 Task: Add Seventh Generation Free & Clear All Purpose Cleaner to the cart.
Action: Mouse moved to (632, 235)
Screenshot: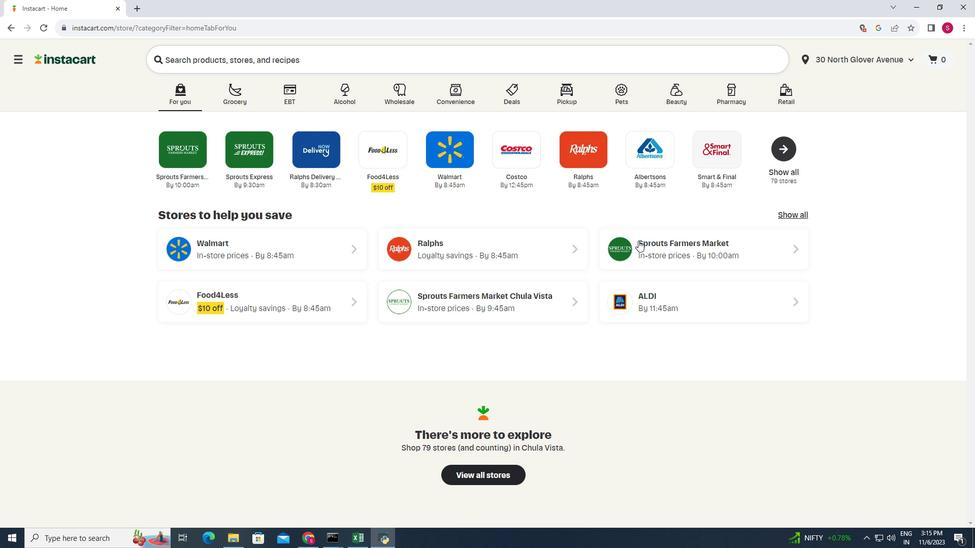 
Action: Mouse pressed left at (632, 235)
Screenshot: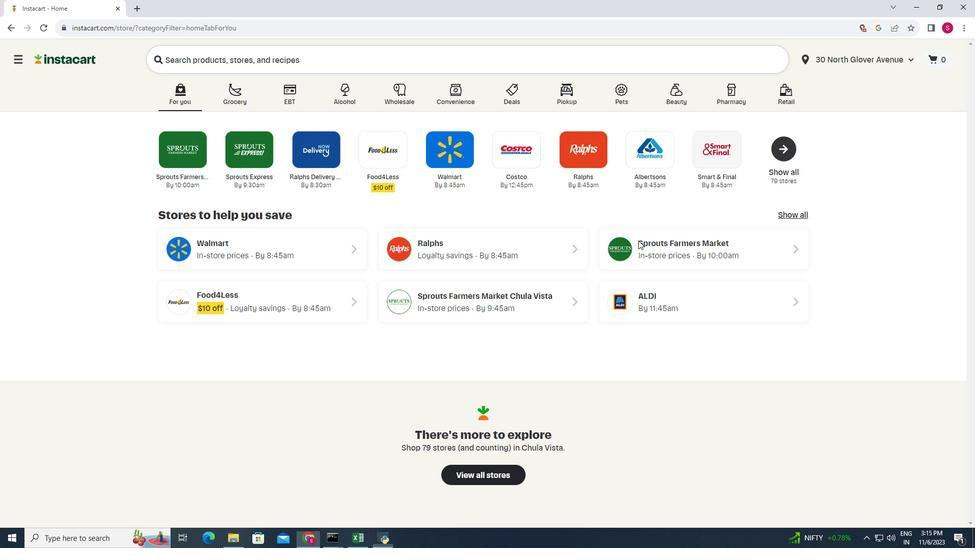 
Action: Mouse moved to (58, 430)
Screenshot: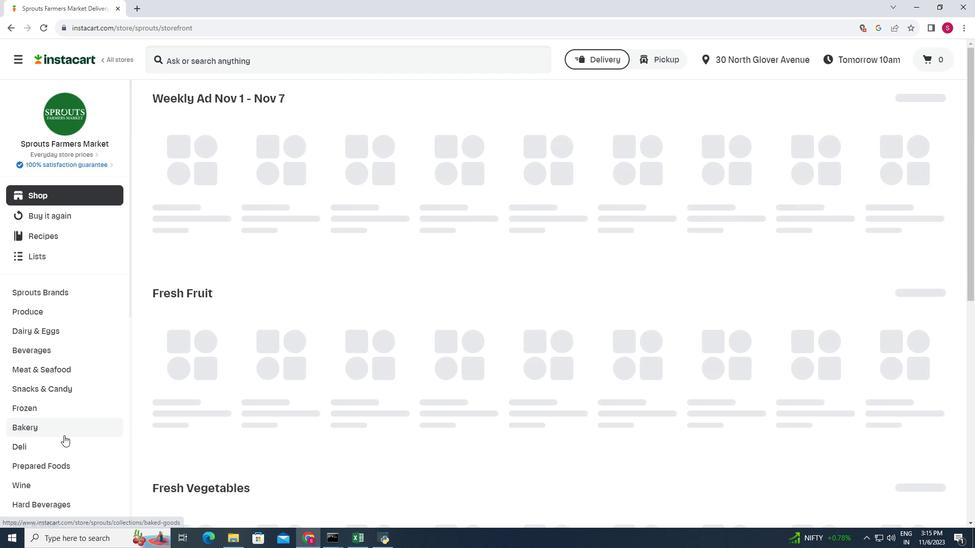 
Action: Mouse scrolled (58, 429) with delta (0, 0)
Screenshot: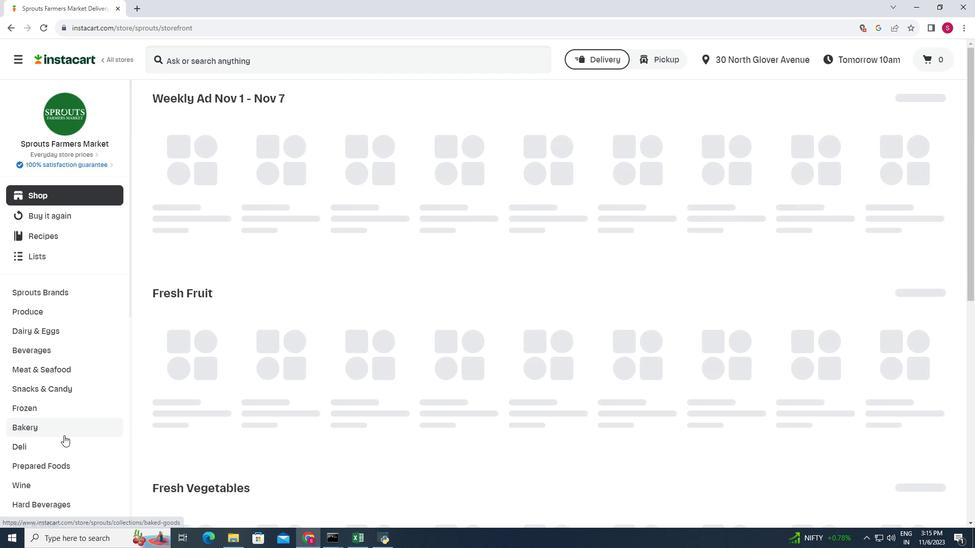 
Action: Mouse scrolled (58, 429) with delta (0, 0)
Screenshot: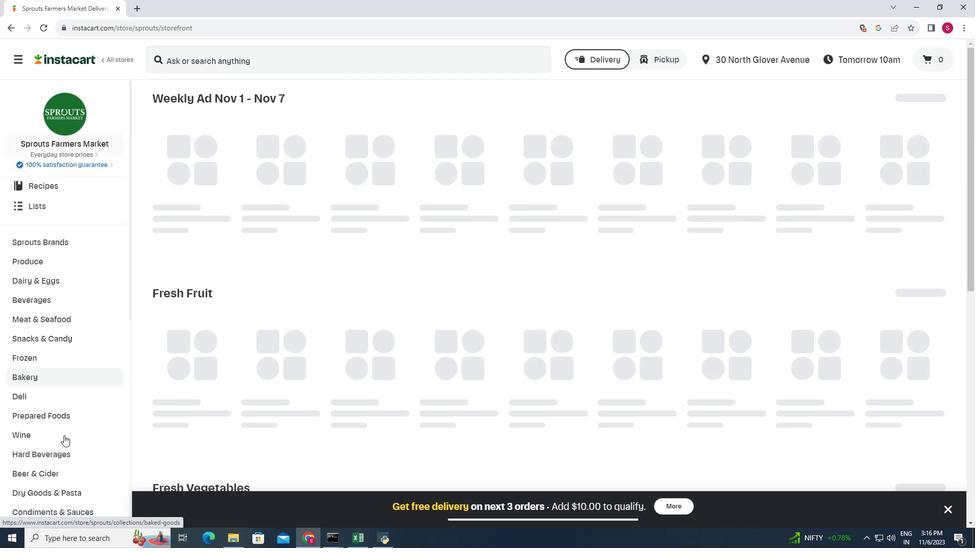 
Action: Mouse moved to (69, 429)
Screenshot: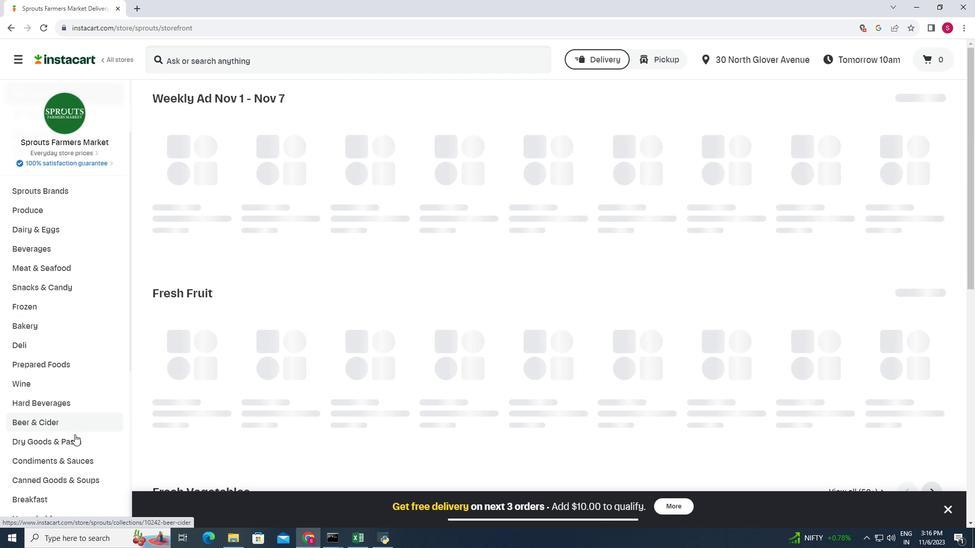 
Action: Mouse scrolled (69, 428) with delta (0, 0)
Screenshot: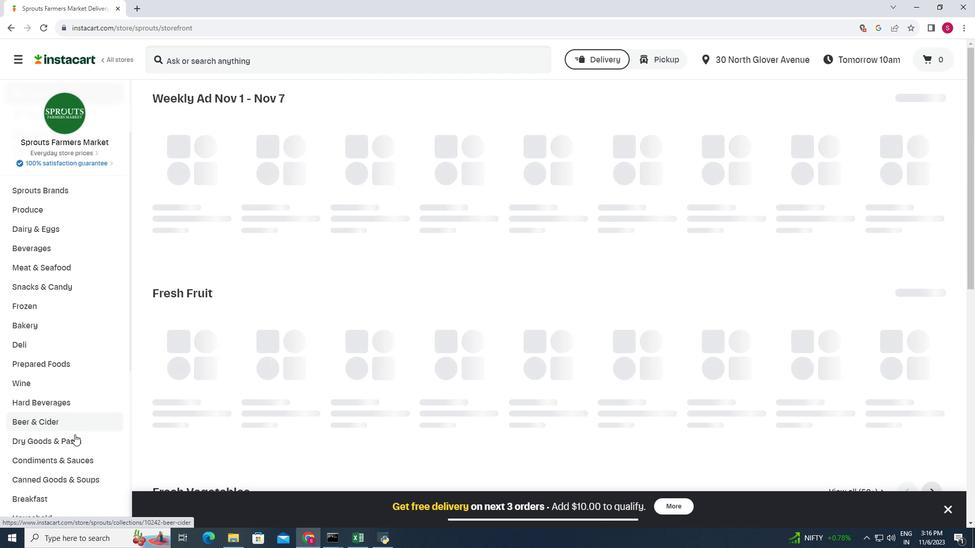 
Action: Mouse moved to (32, 459)
Screenshot: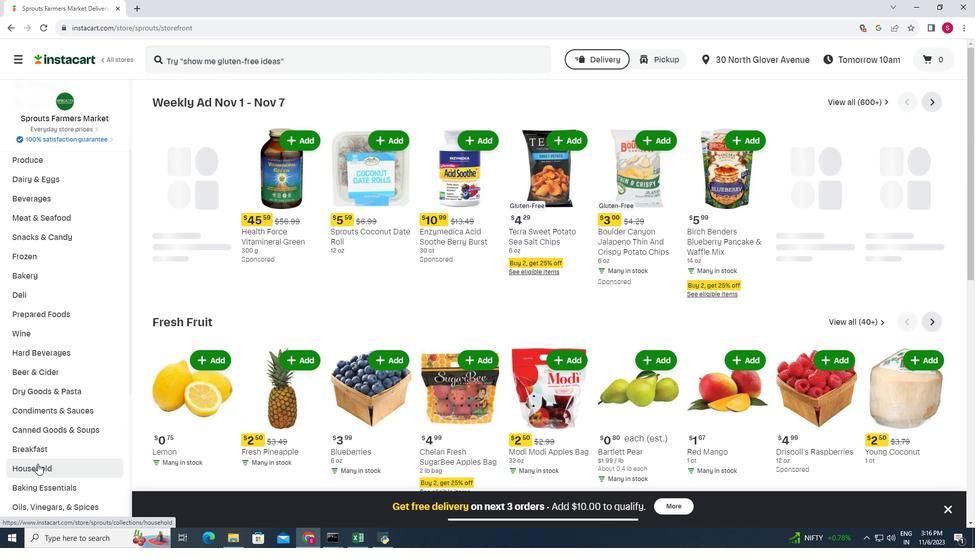 
Action: Mouse pressed left at (32, 459)
Screenshot: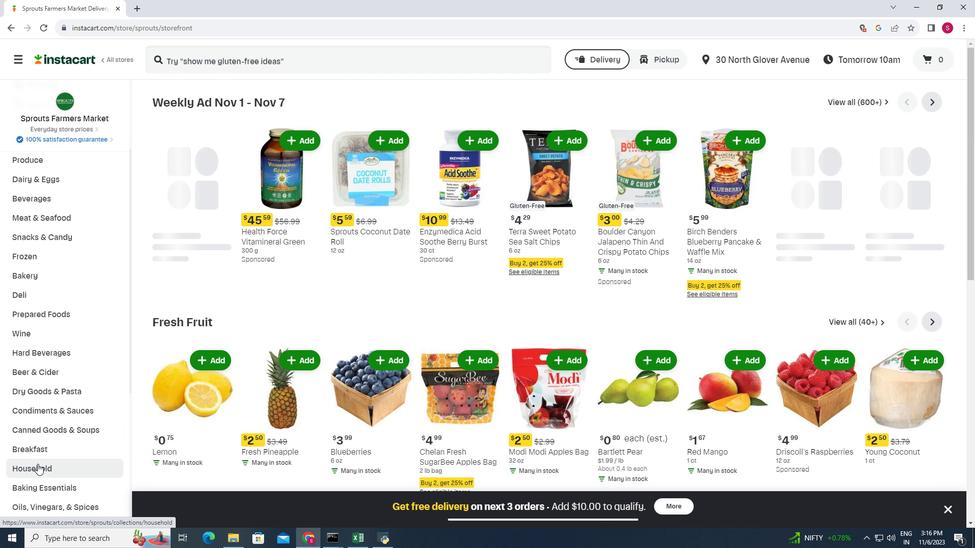 
Action: Mouse moved to (327, 116)
Screenshot: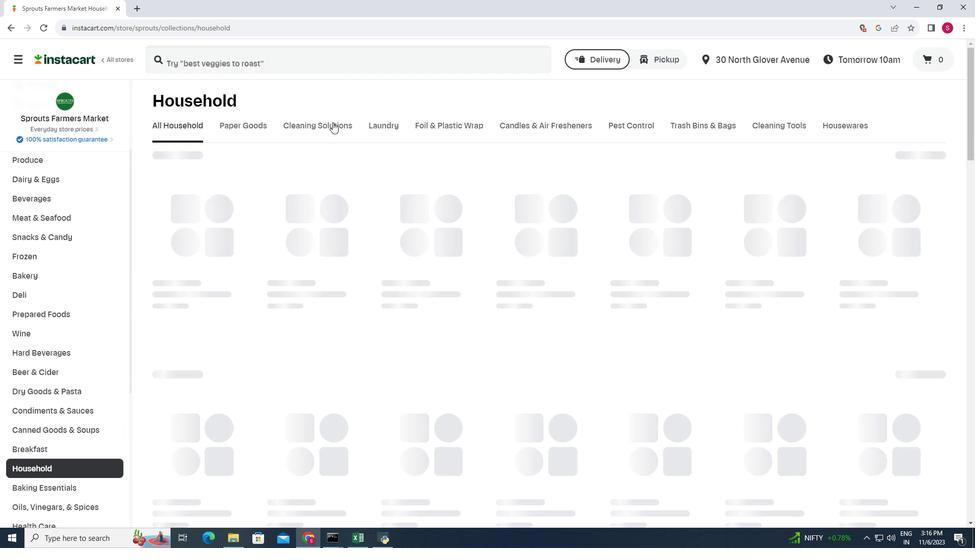 
Action: Mouse pressed left at (327, 116)
Screenshot: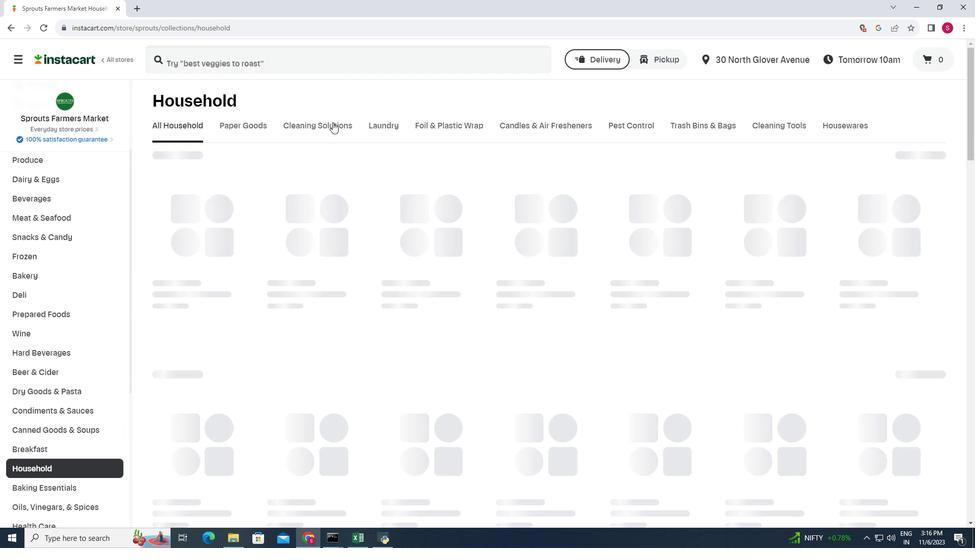 
Action: Mouse moved to (464, 165)
Screenshot: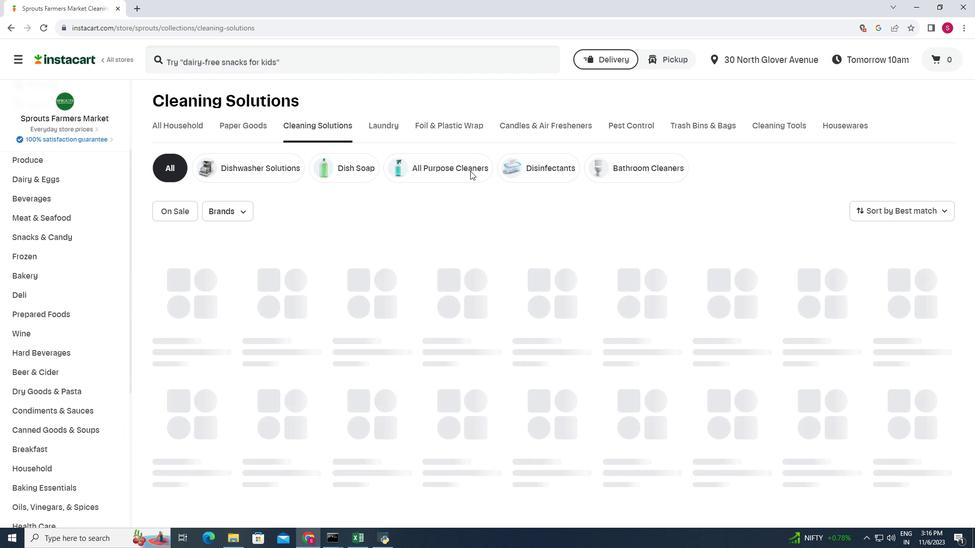 
Action: Mouse pressed left at (464, 165)
Screenshot: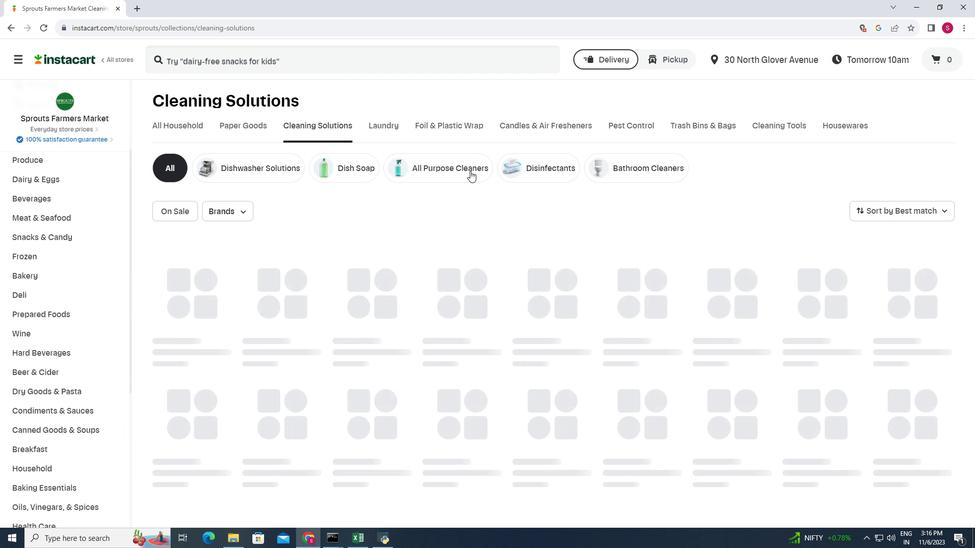 
Action: Mouse moved to (508, 213)
Screenshot: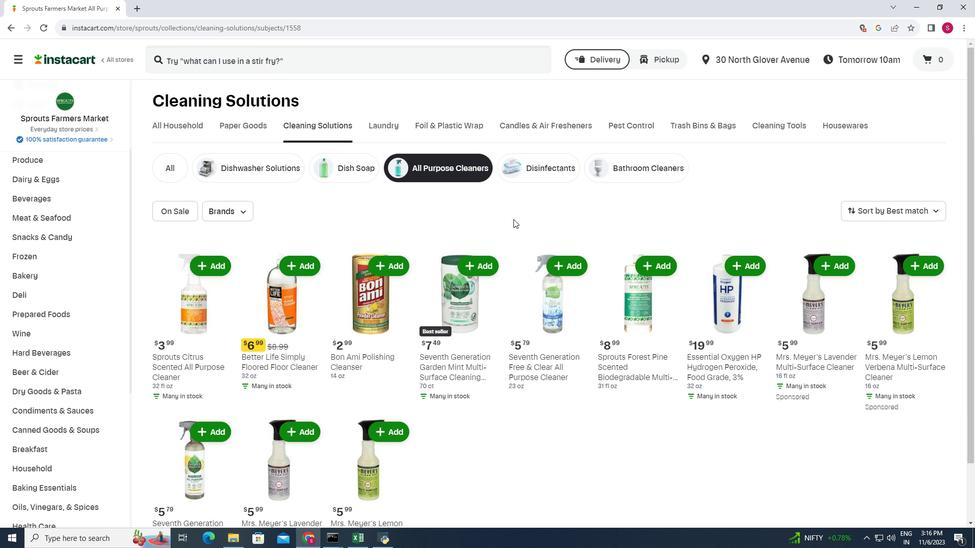 
Action: Mouse scrolled (508, 213) with delta (0, 0)
Screenshot: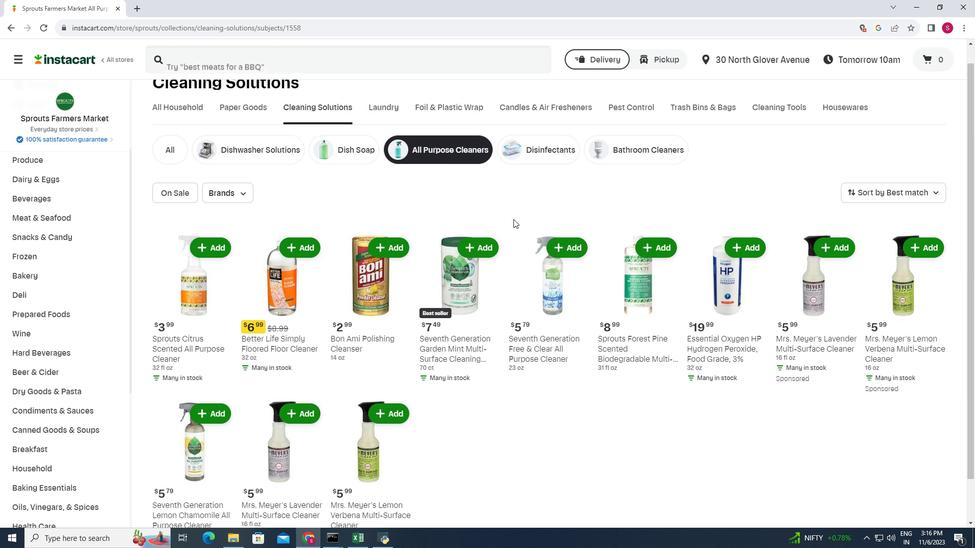 
Action: Mouse moved to (507, 214)
Screenshot: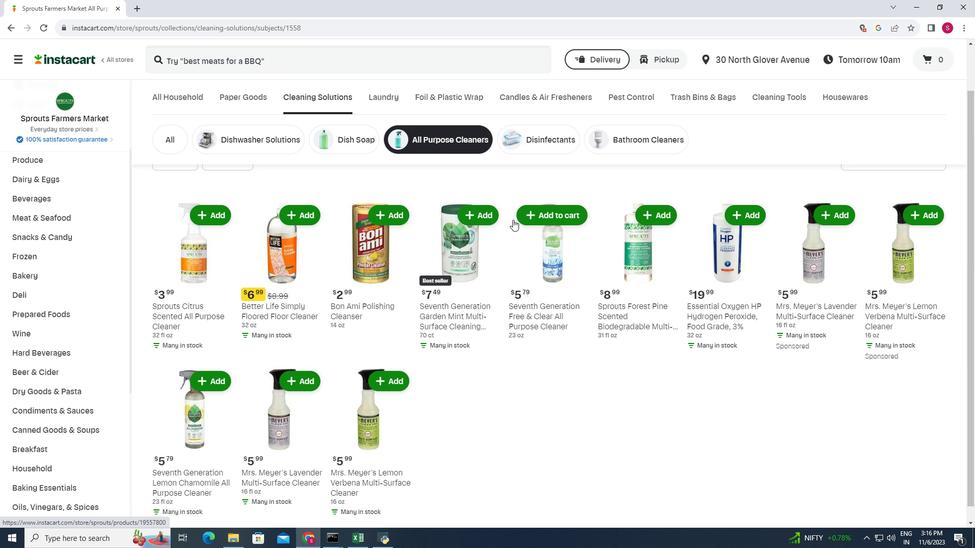 
Action: Mouse scrolled (507, 214) with delta (0, 0)
Screenshot: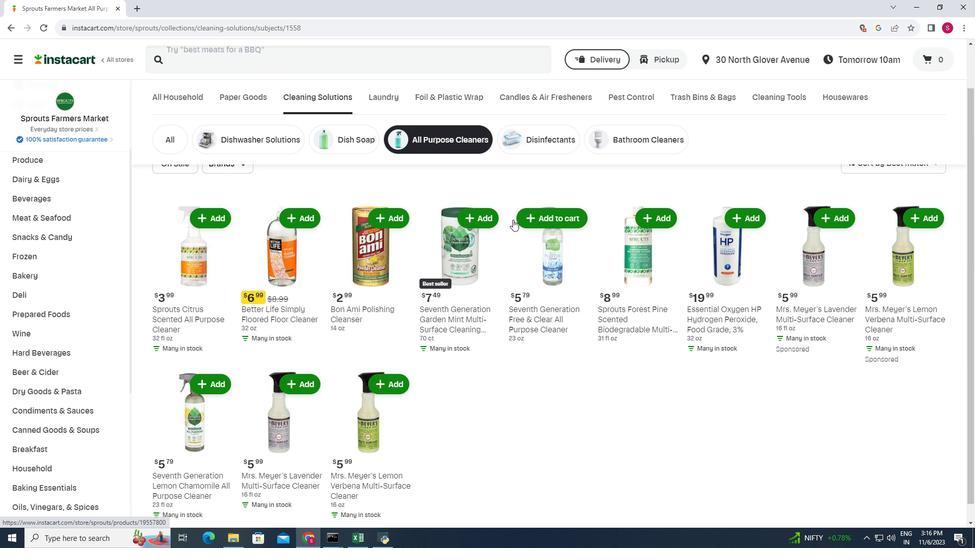 
Action: Mouse moved to (561, 259)
Screenshot: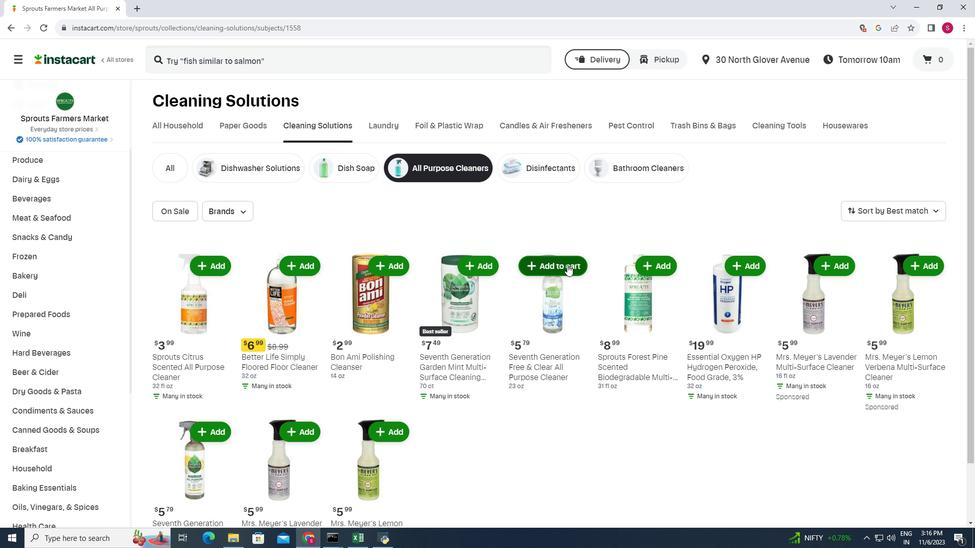 
Action: Mouse pressed left at (561, 259)
Screenshot: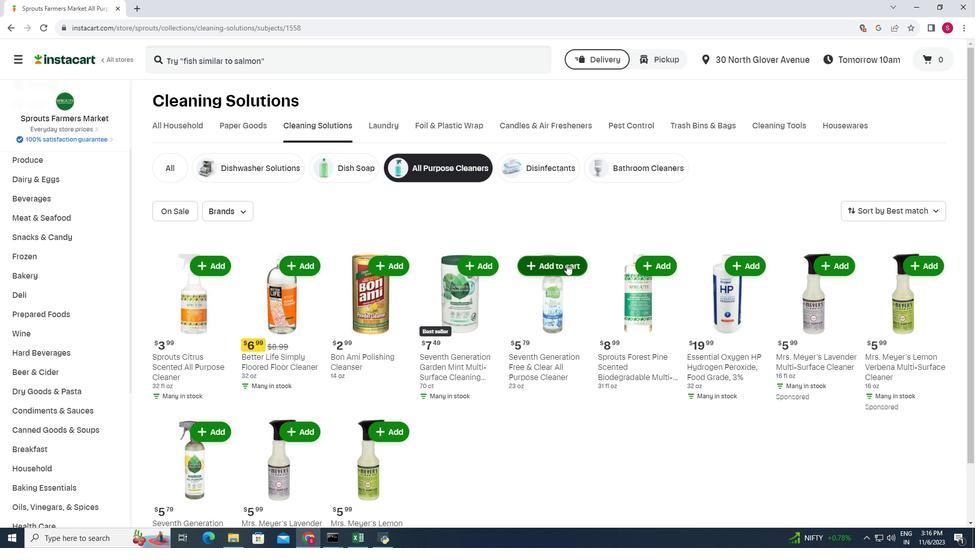 
Action: Mouse moved to (553, 209)
Screenshot: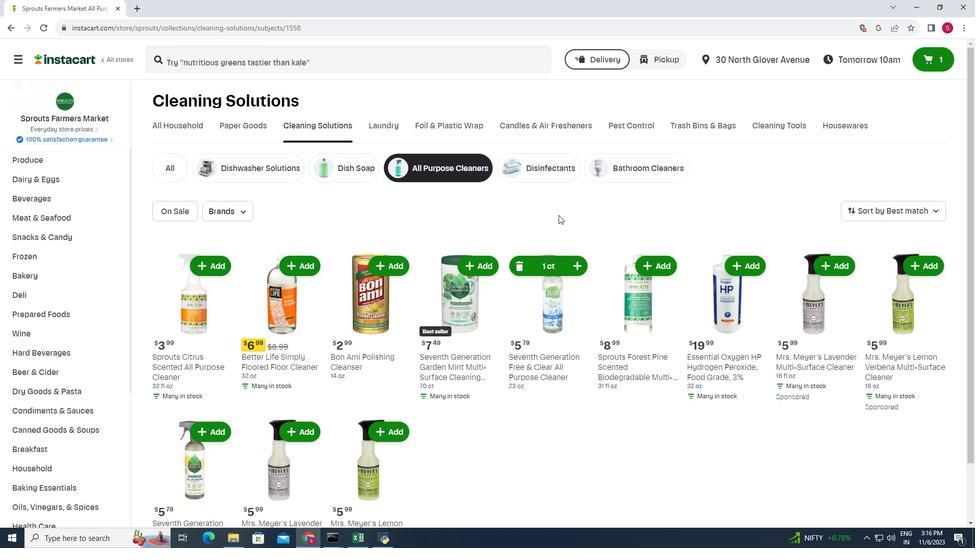 
